 Task: Create a due date automation trigger when advanced on, on the tuesday after a card is due add basic without any labels at 11:00 AM.
Action: Mouse moved to (957, 74)
Screenshot: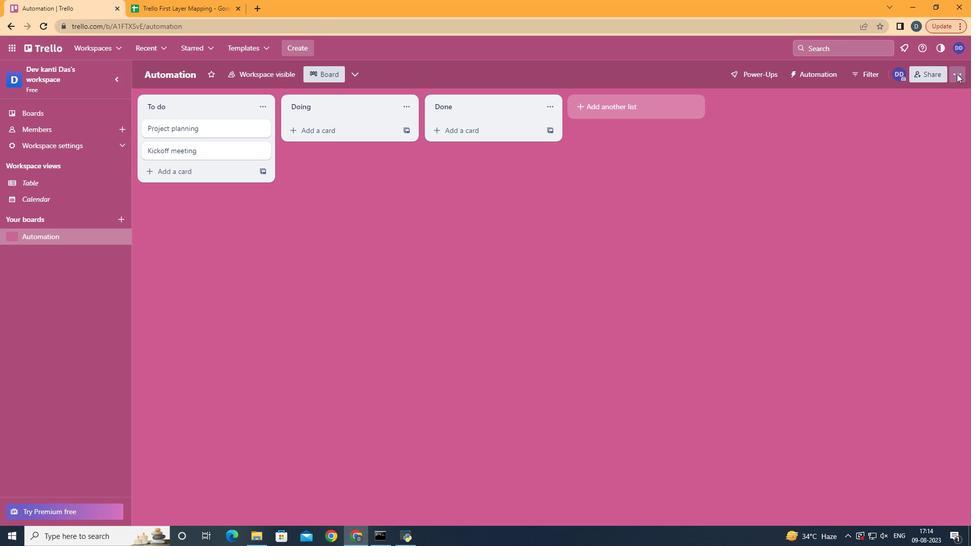 
Action: Mouse pressed left at (957, 74)
Screenshot: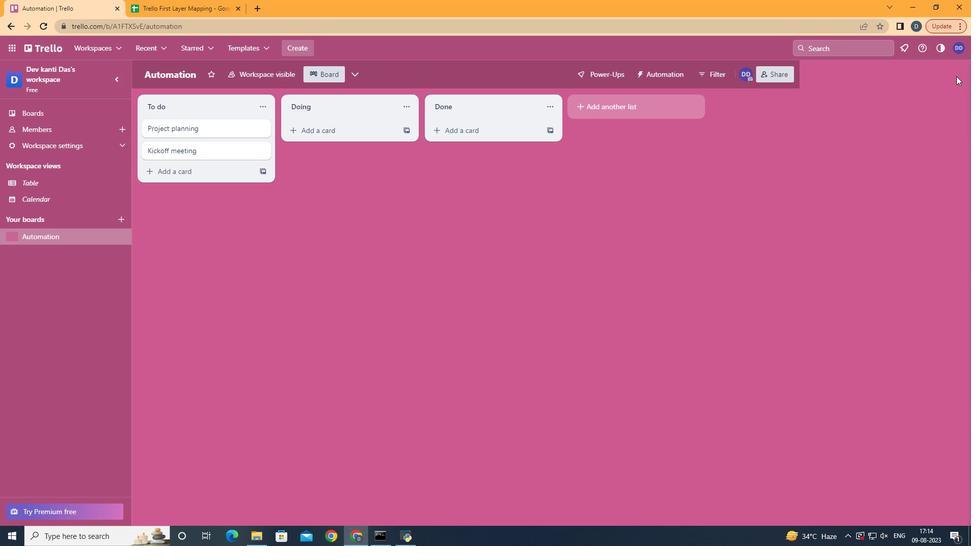 
Action: Mouse moved to (878, 227)
Screenshot: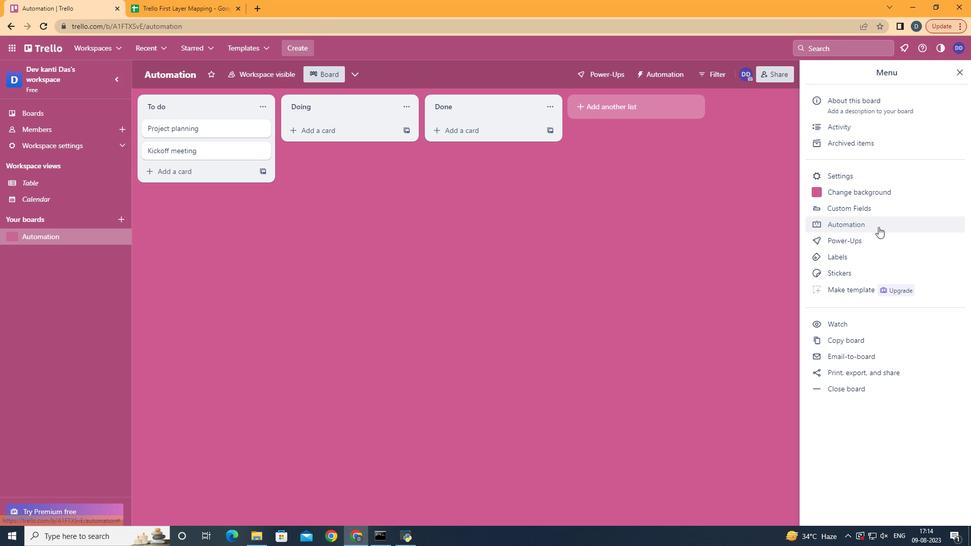 
Action: Mouse pressed left at (878, 227)
Screenshot: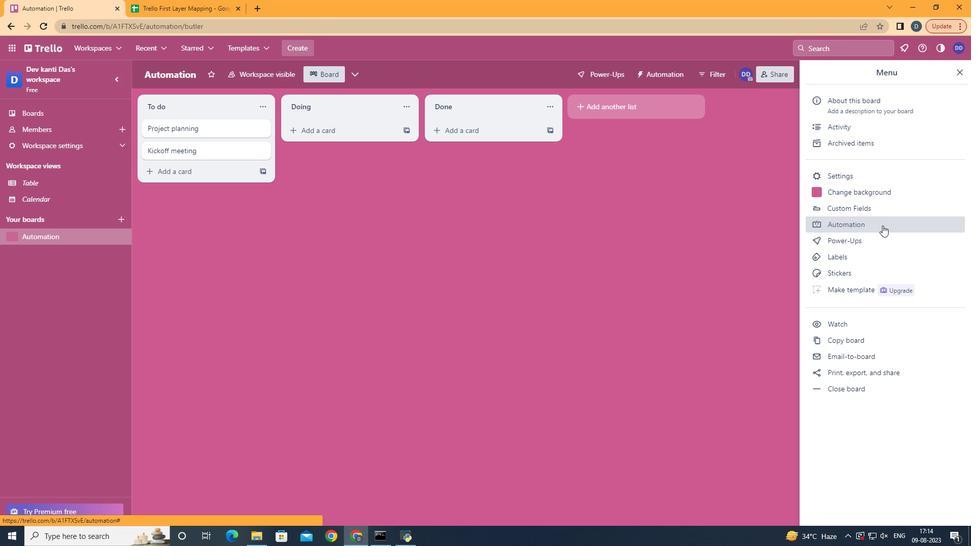 
Action: Mouse moved to (201, 199)
Screenshot: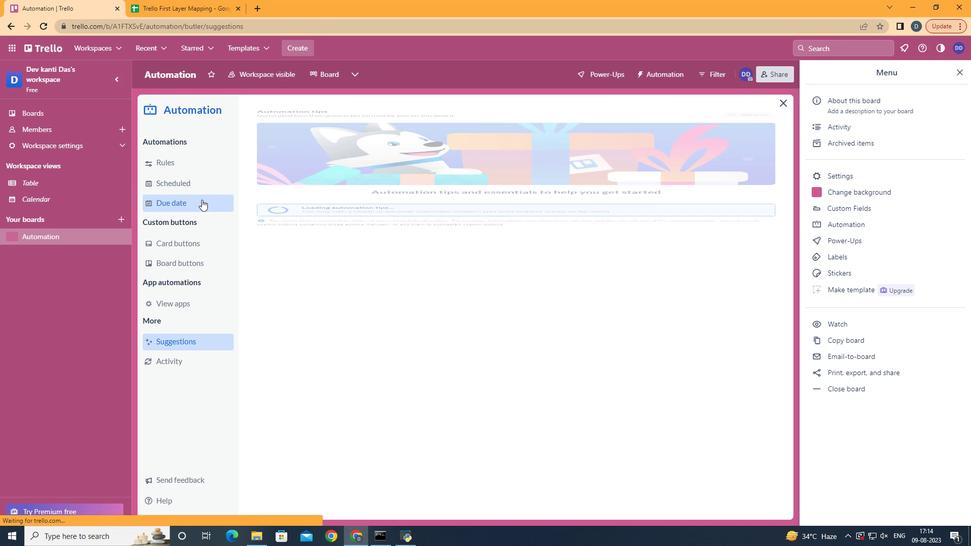 
Action: Mouse pressed left at (201, 199)
Screenshot: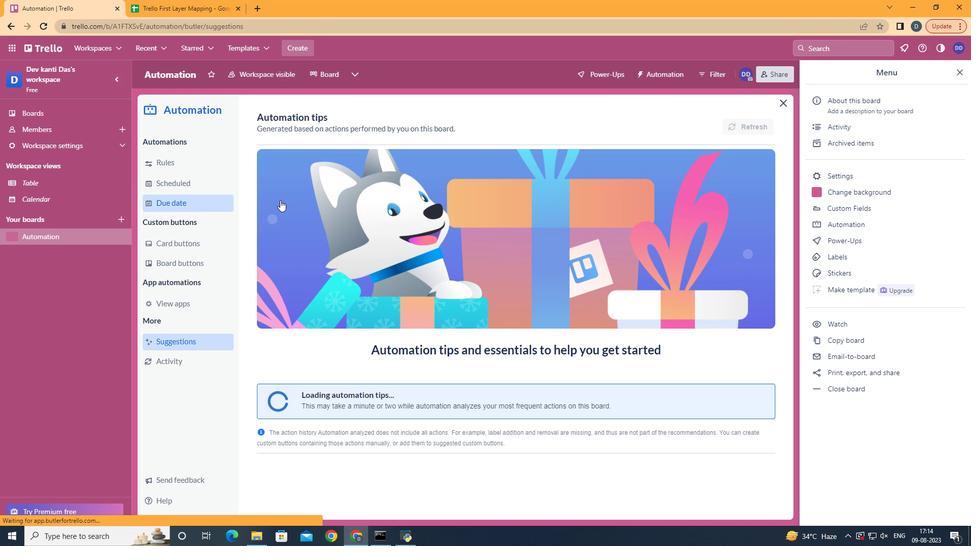 
Action: Mouse moved to (708, 121)
Screenshot: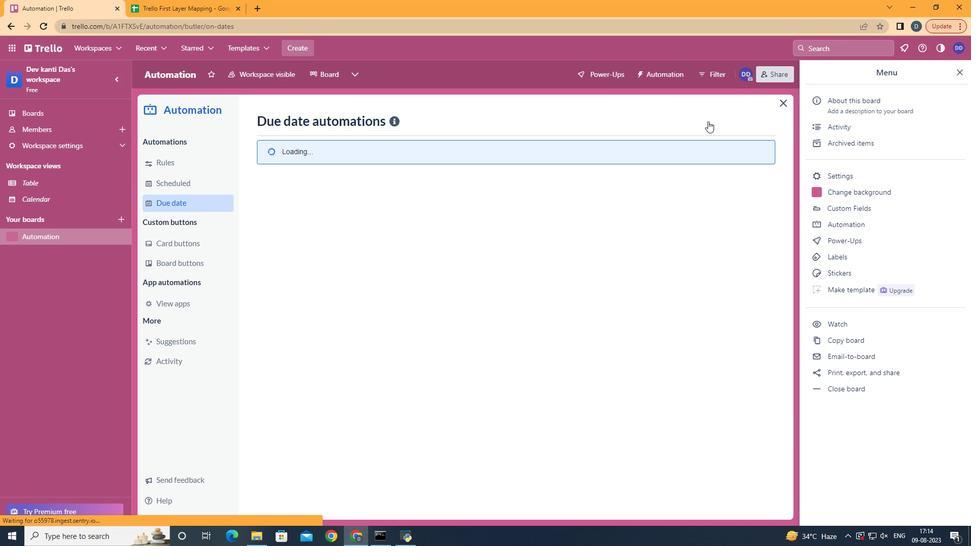 
Action: Mouse pressed left at (708, 121)
Screenshot: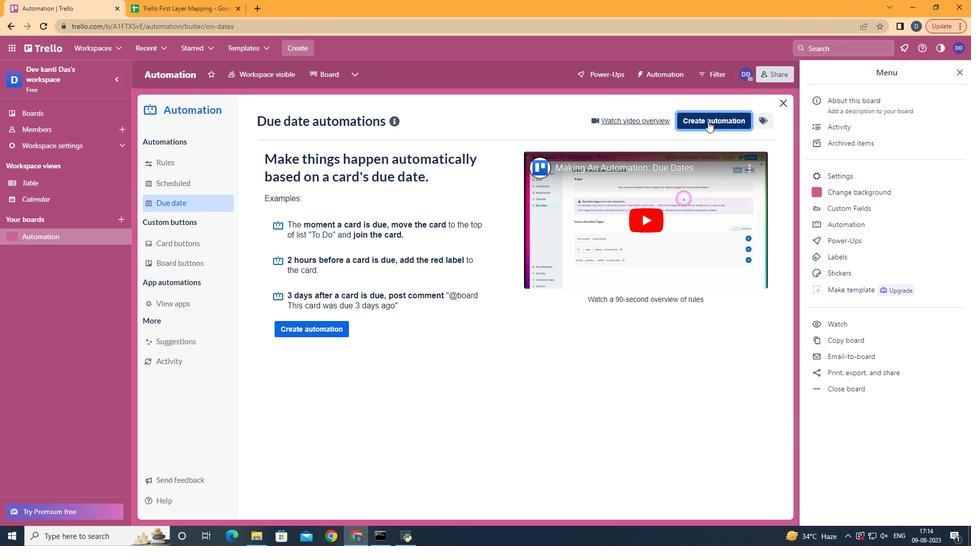 
Action: Mouse moved to (524, 221)
Screenshot: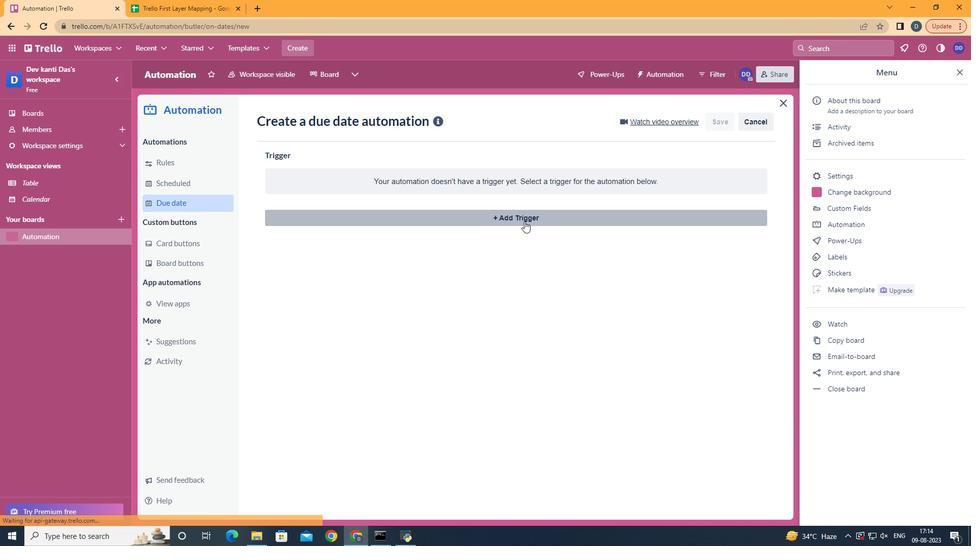 
Action: Mouse pressed left at (524, 221)
Screenshot: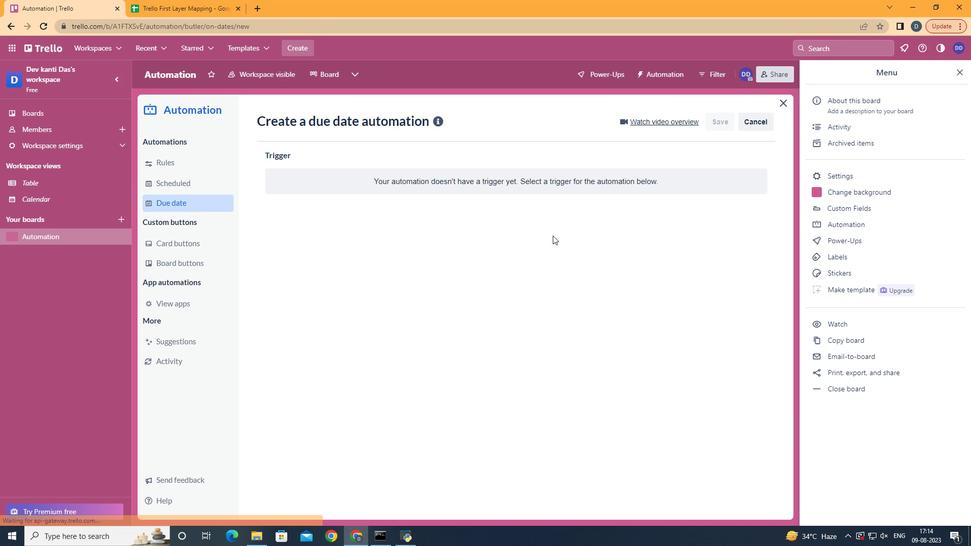 
Action: Mouse moved to (315, 285)
Screenshot: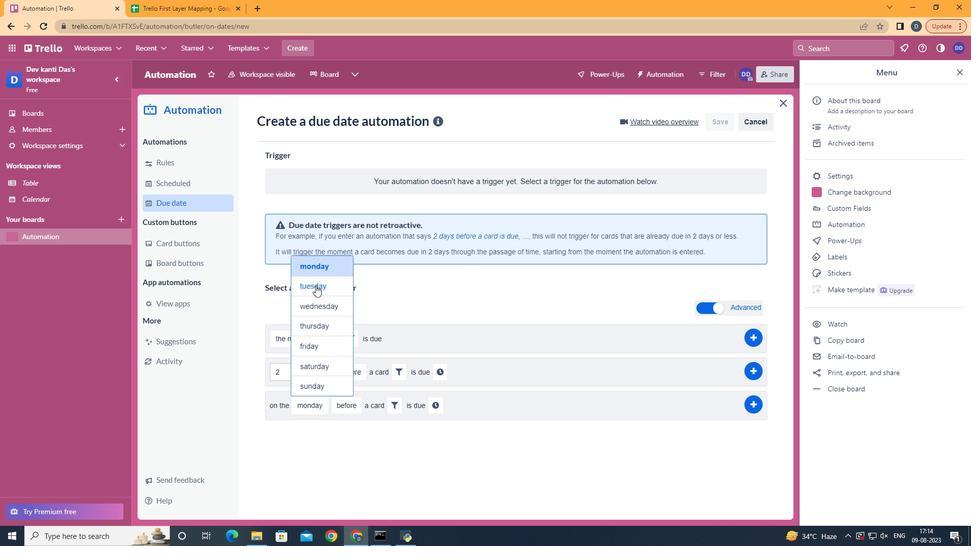 
Action: Mouse pressed left at (315, 285)
Screenshot: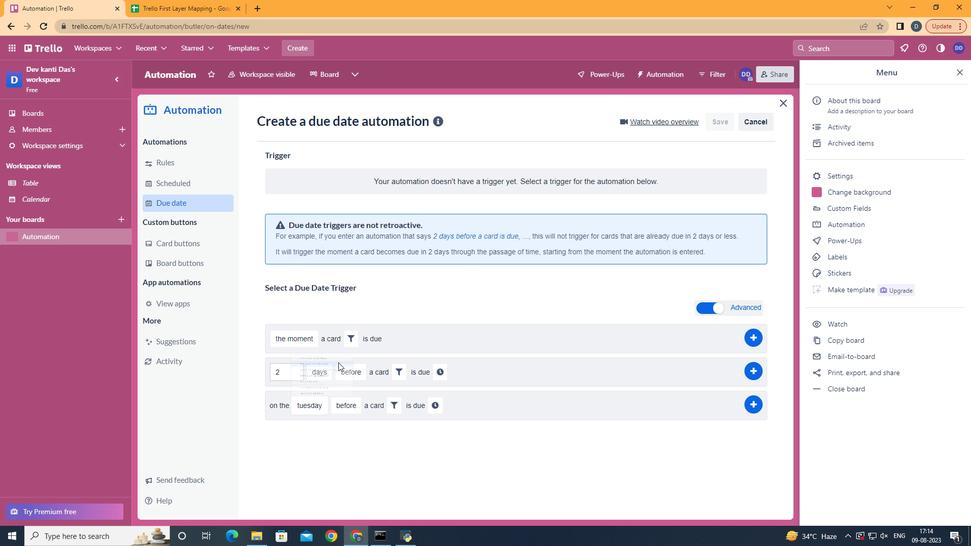 
Action: Mouse moved to (350, 442)
Screenshot: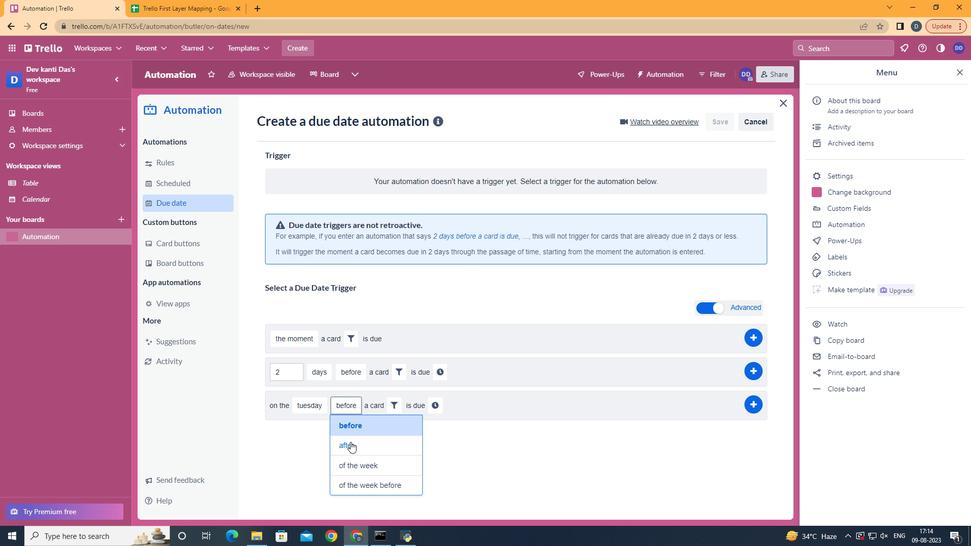 
Action: Mouse pressed left at (350, 442)
Screenshot: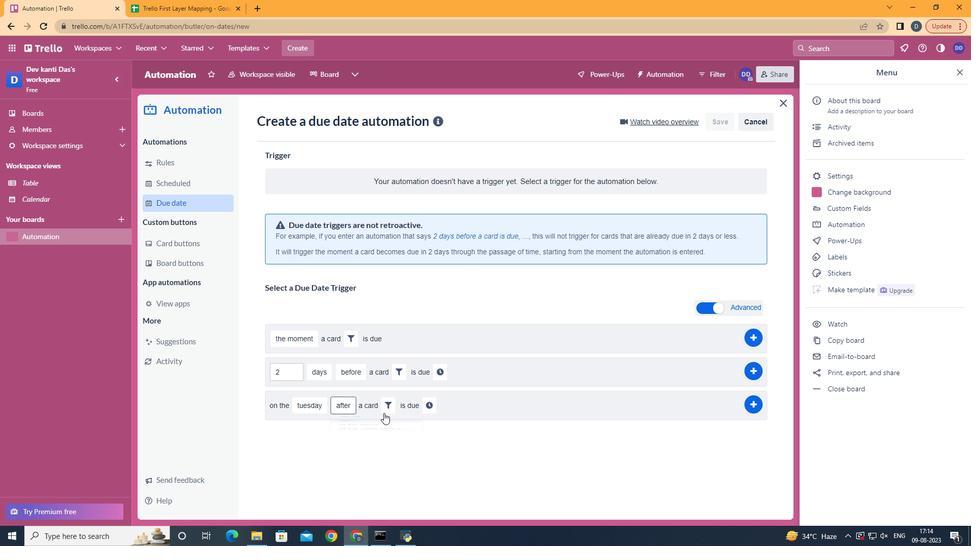 
Action: Mouse moved to (395, 401)
Screenshot: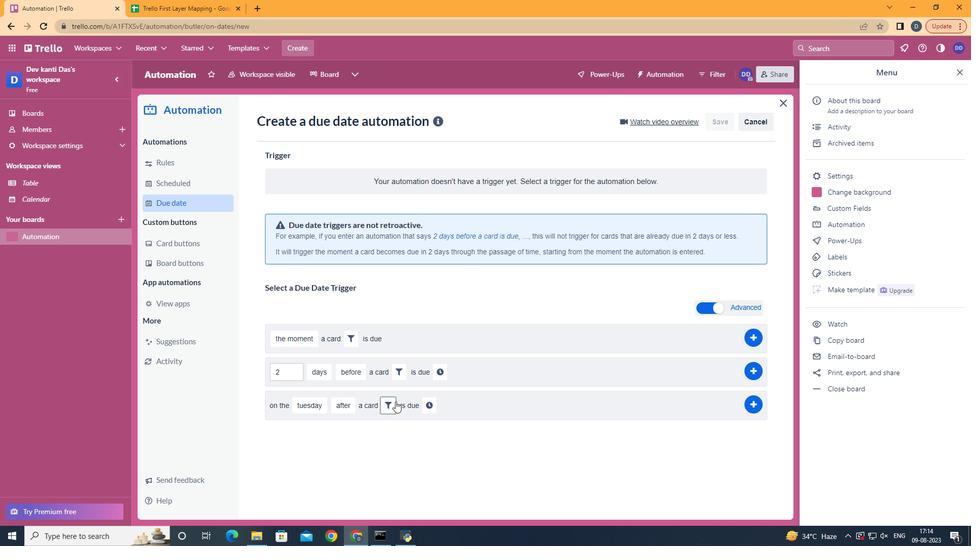 
Action: Mouse pressed left at (395, 401)
Screenshot: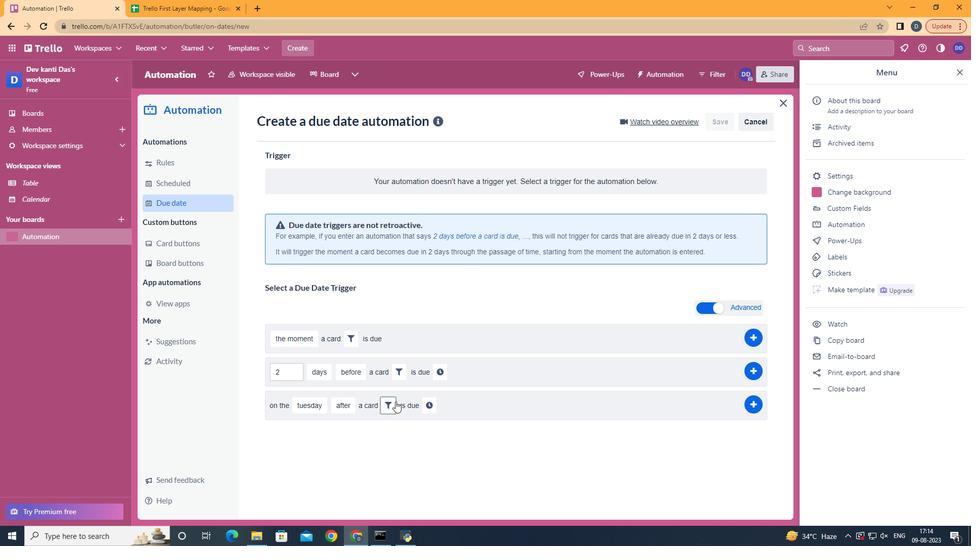 
Action: Mouse moved to (418, 460)
Screenshot: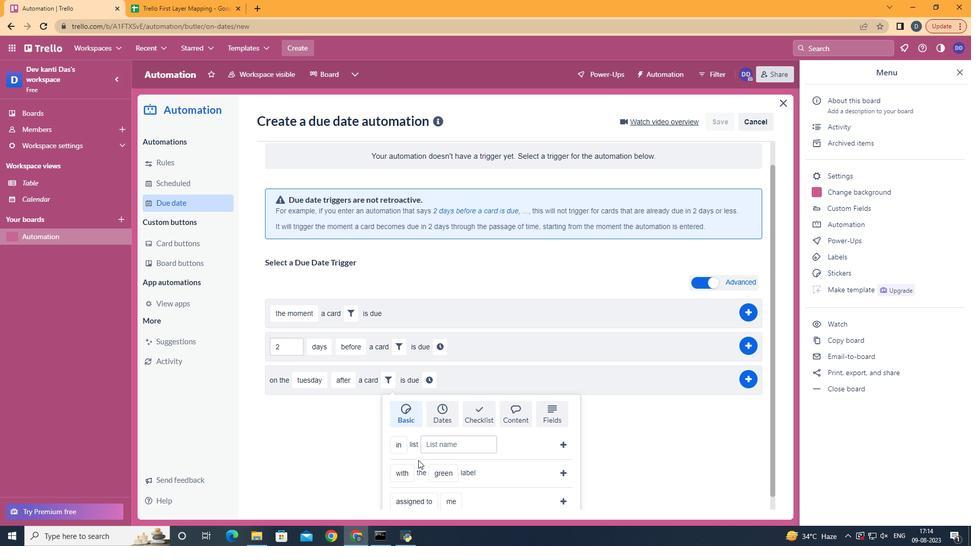 
Action: Mouse scrolled (418, 459) with delta (0, 0)
Screenshot: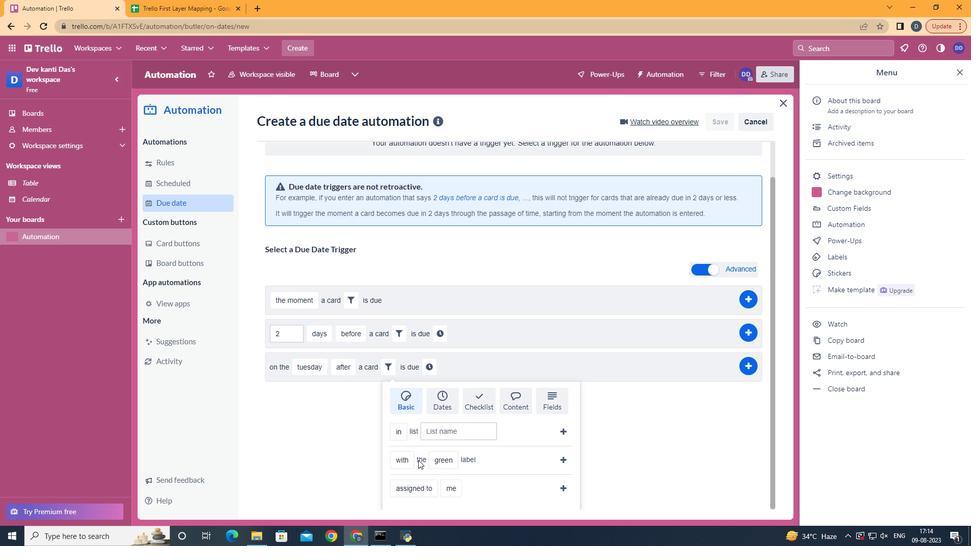 
Action: Mouse scrolled (418, 459) with delta (0, 0)
Screenshot: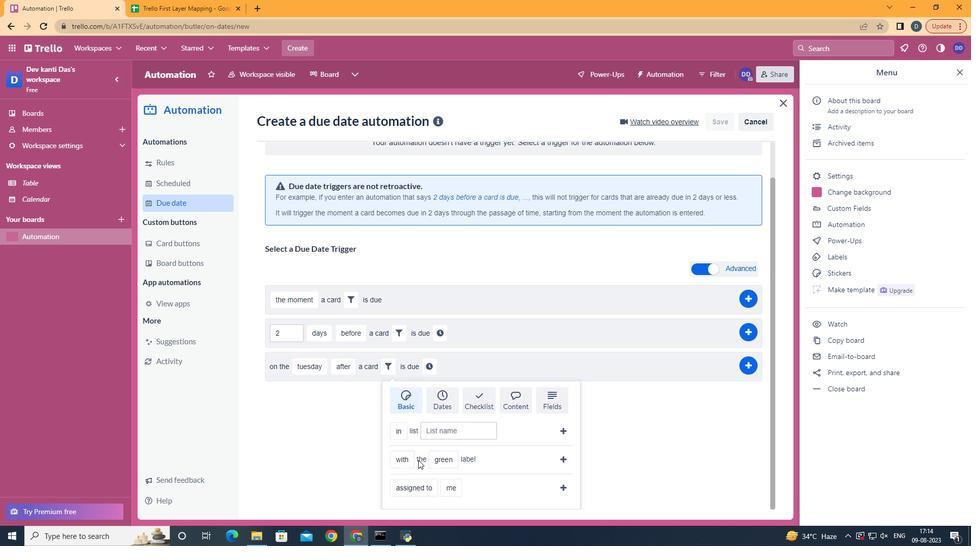 
Action: Mouse scrolled (418, 459) with delta (0, 0)
Screenshot: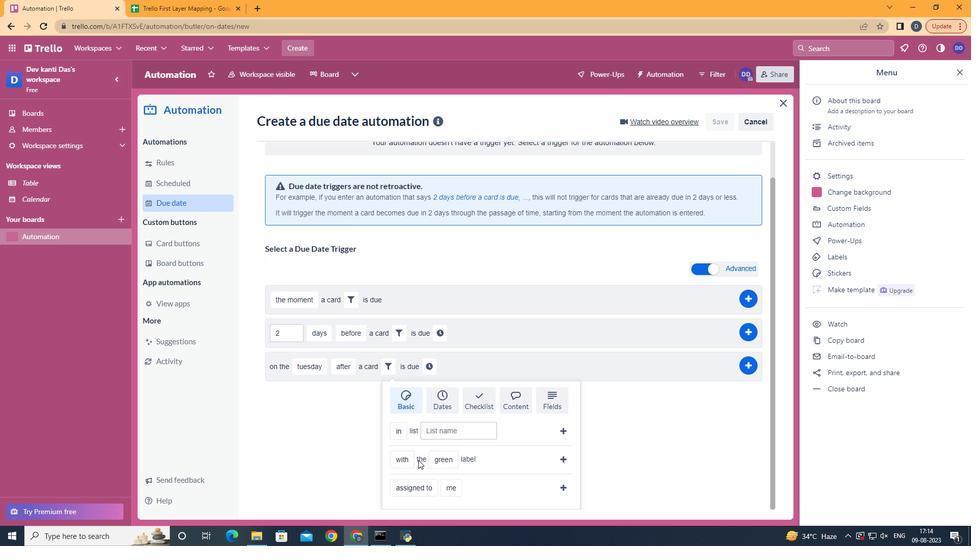 
Action: Mouse moved to (417, 446)
Screenshot: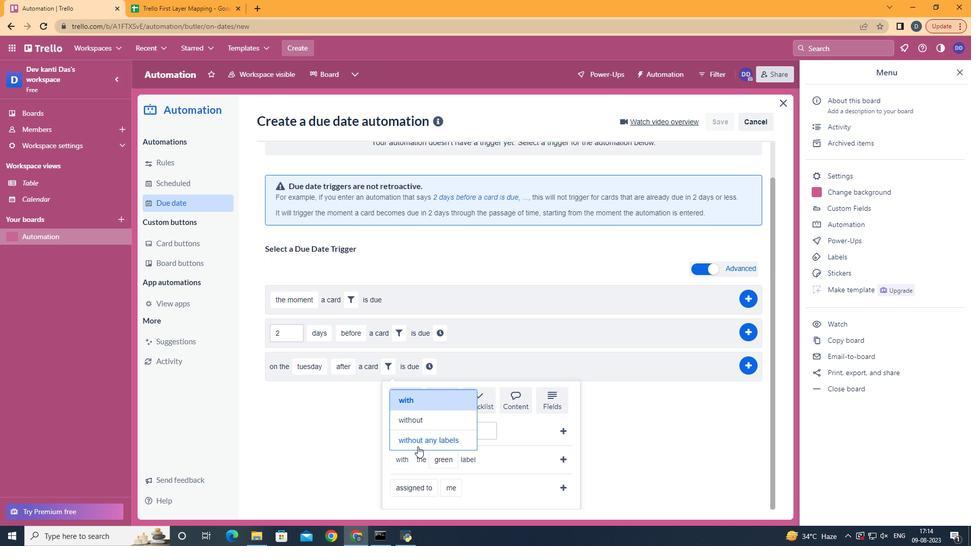 
Action: Mouse pressed left at (417, 446)
Screenshot: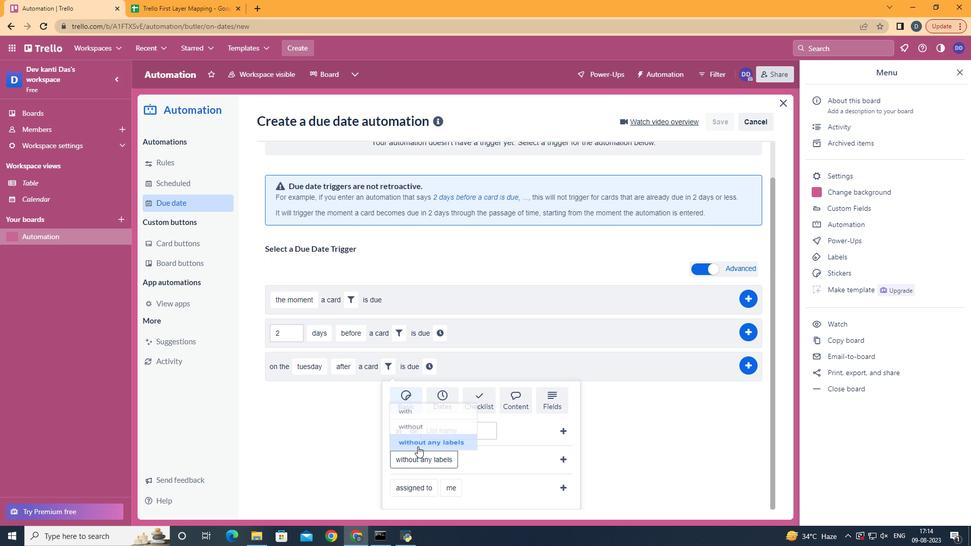
Action: Mouse moved to (565, 458)
Screenshot: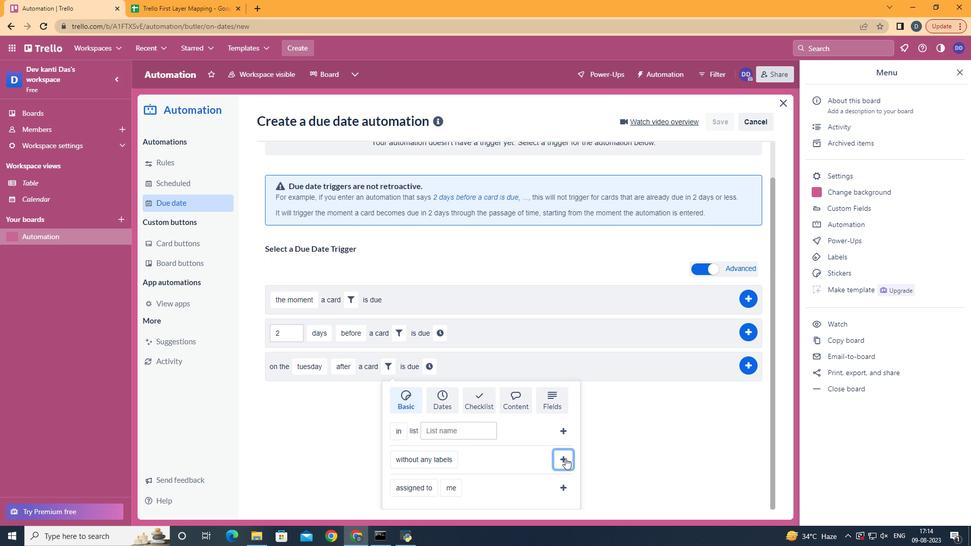 
Action: Mouse pressed left at (565, 458)
Screenshot: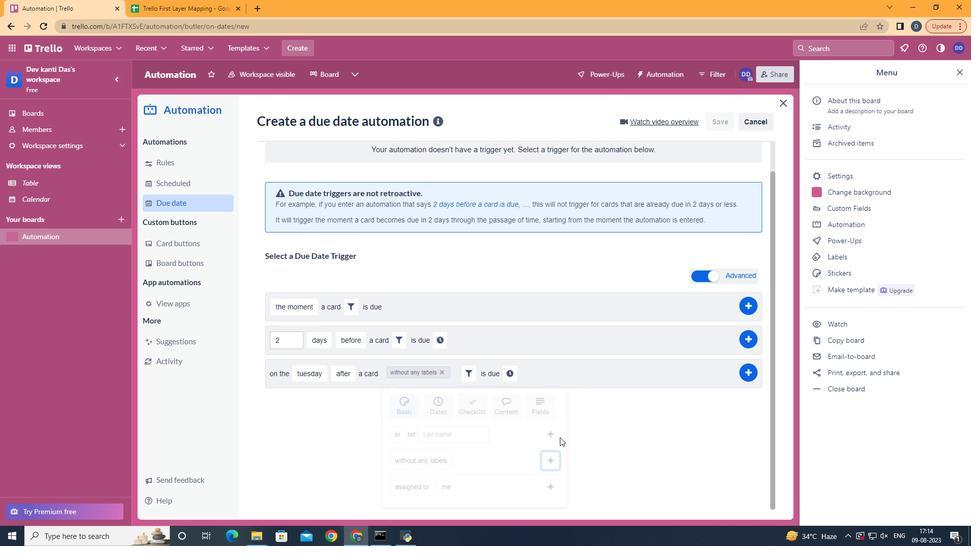 
Action: Mouse moved to (513, 407)
Screenshot: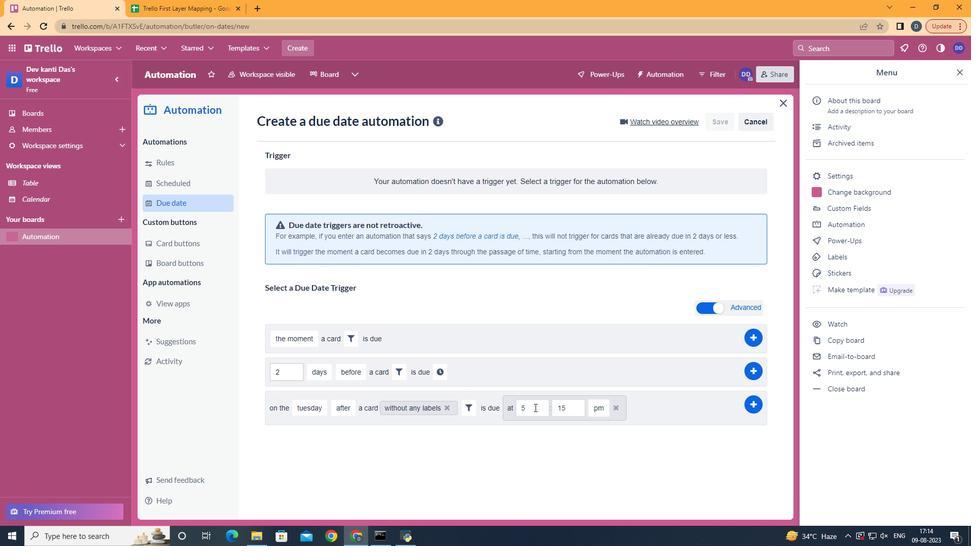 
Action: Mouse pressed left at (513, 407)
Screenshot: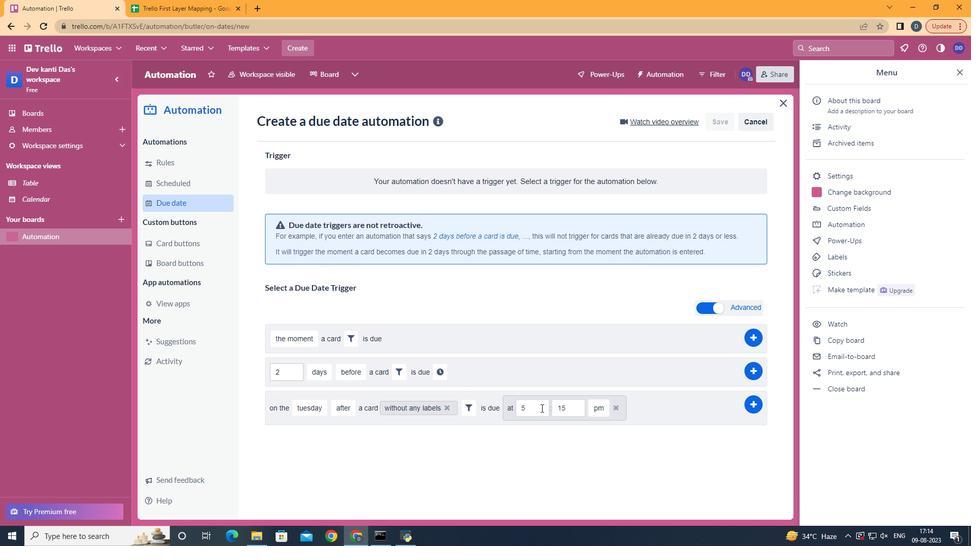 
Action: Mouse moved to (541, 408)
Screenshot: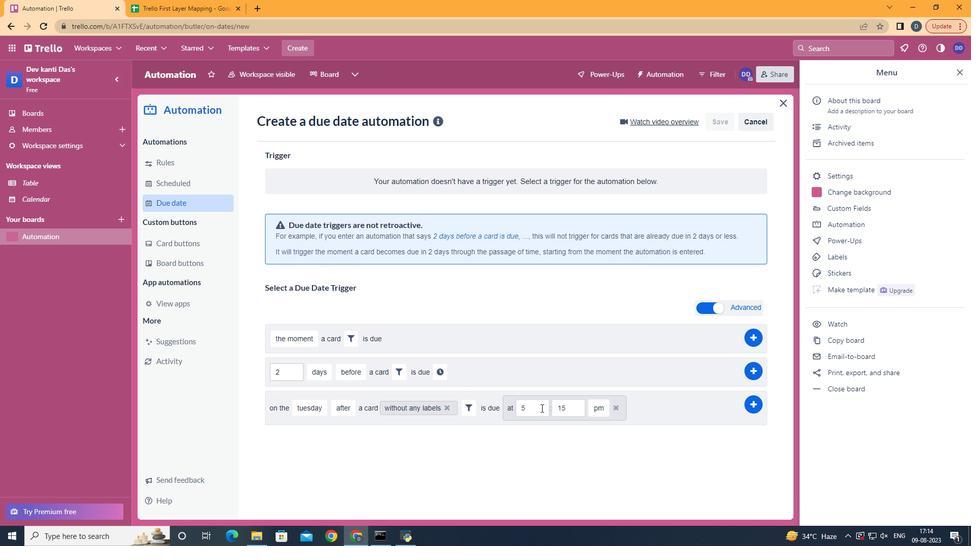 
Action: Mouse pressed left at (541, 408)
Screenshot: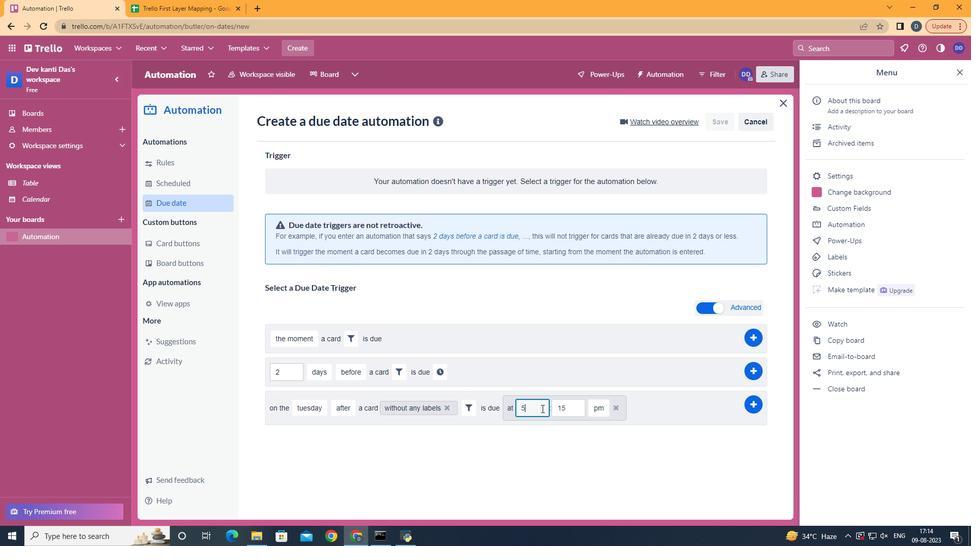 
Action: Mouse moved to (563, 400)
Screenshot: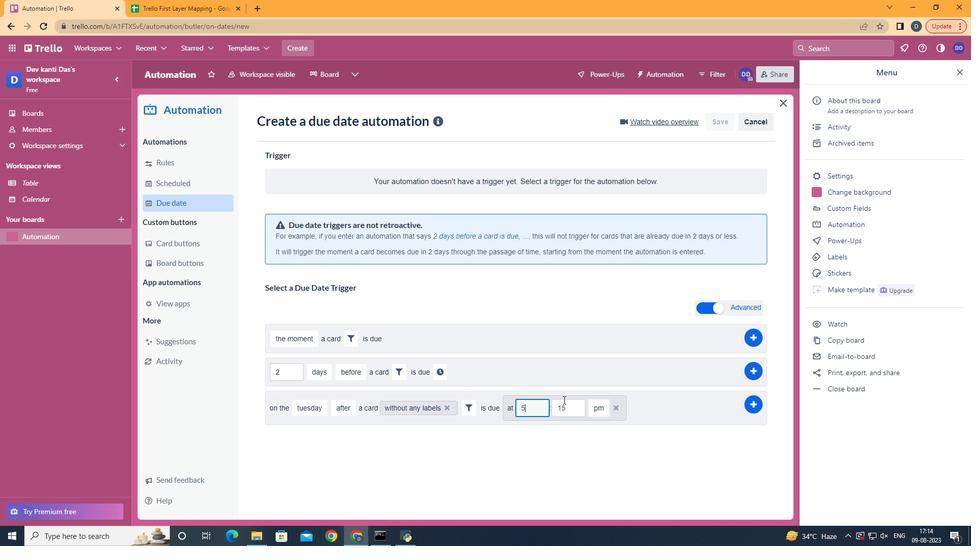
Action: Key pressed <Key.backspace>11
Screenshot: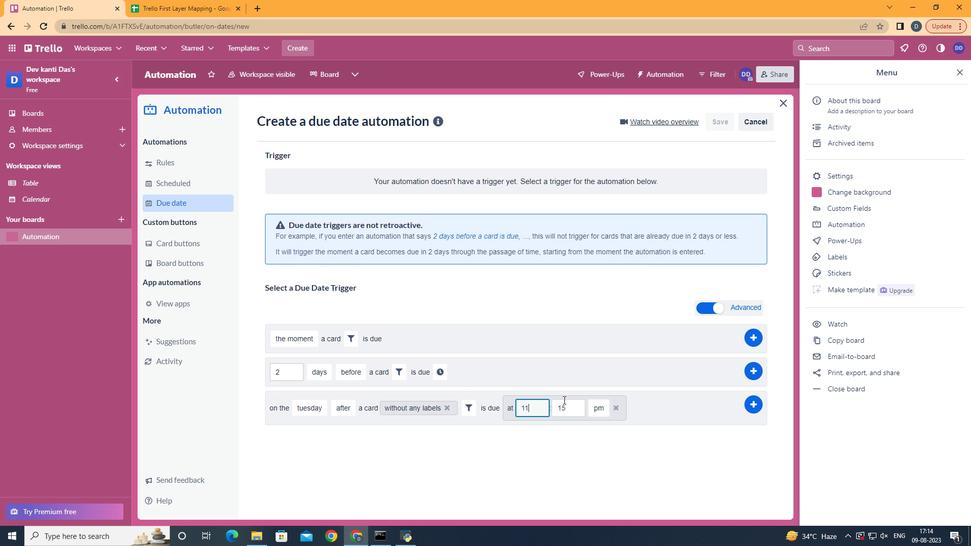 
Action: Mouse moved to (575, 403)
Screenshot: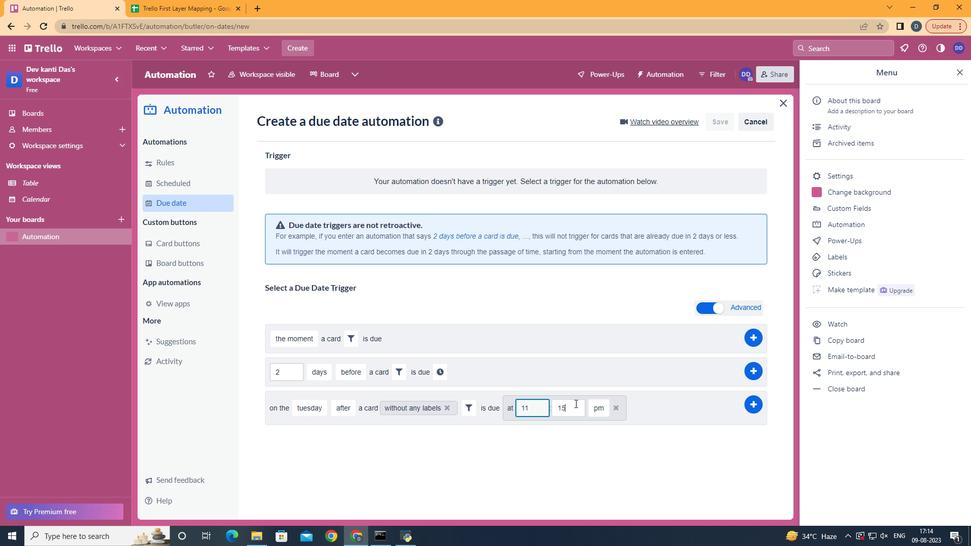 
Action: Mouse pressed left at (575, 403)
Screenshot: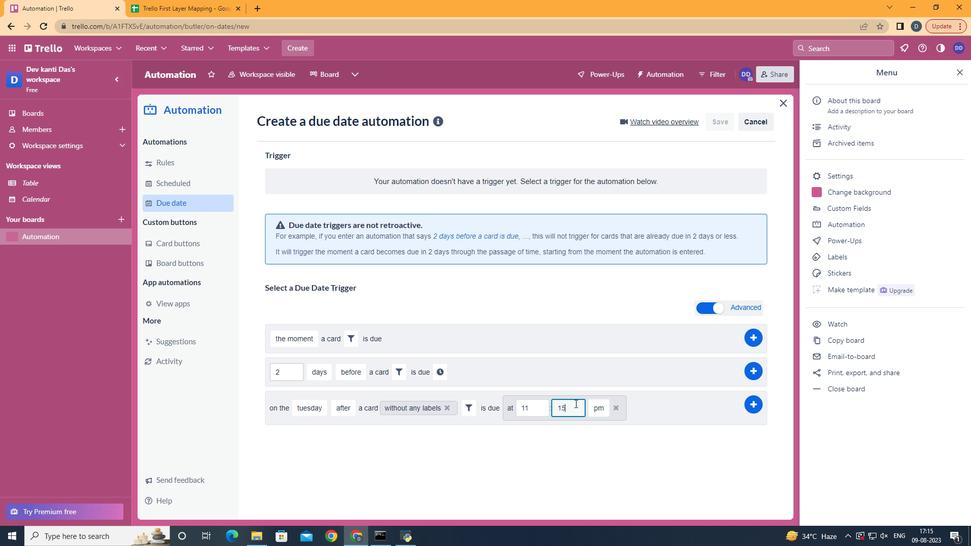 
Action: Key pressed <Key.backspace><Key.backspace>00
Screenshot: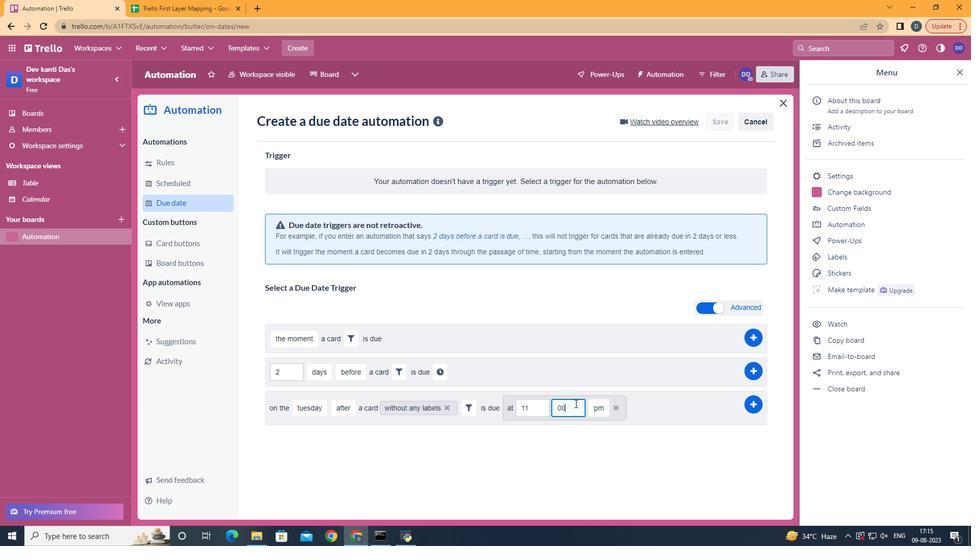 
Action: Mouse moved to (602, 420)
Screenshot: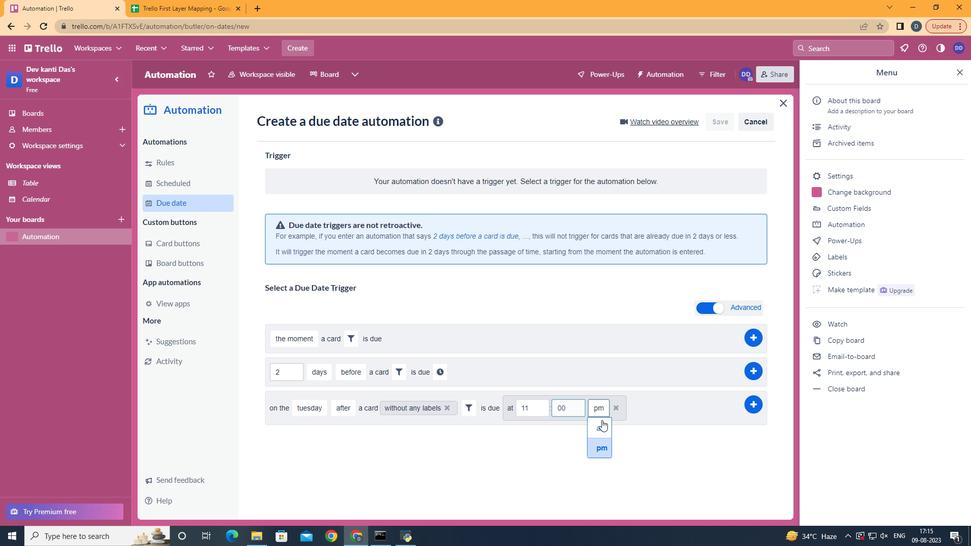 
Action: Mouse pressed left at (602, 420)
Screenshot: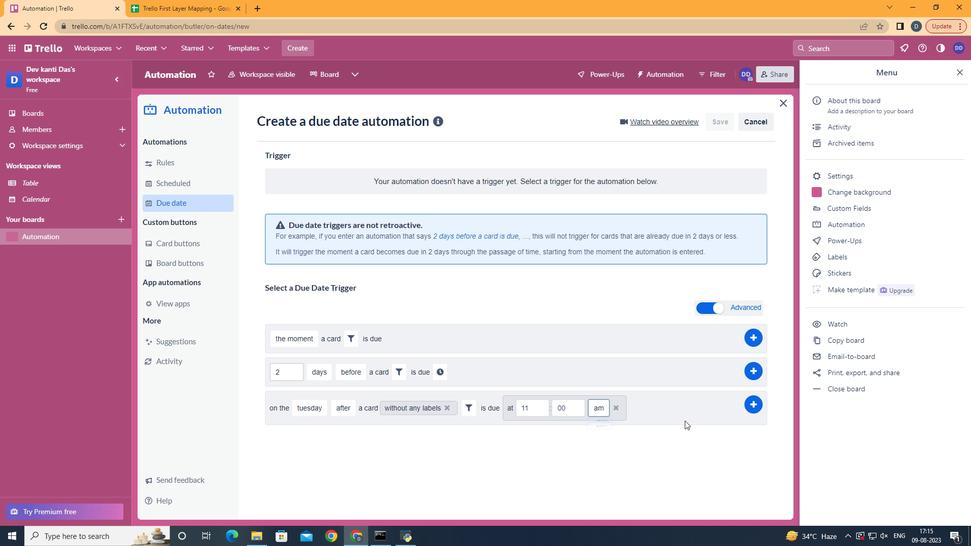 
Action: Mouse moved to (753, 410)
Screenshot: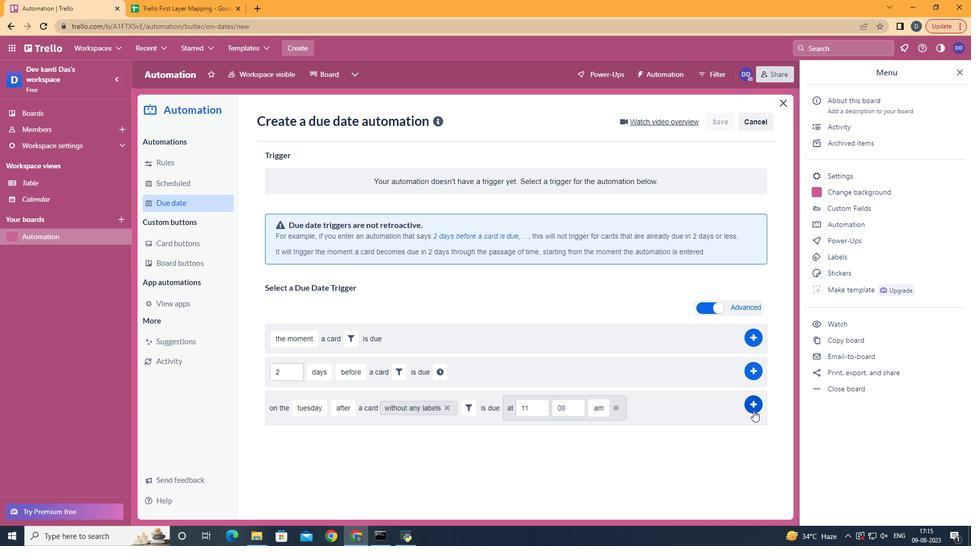 
Action: Mouse pressed left at (753, 410)
Screenshot: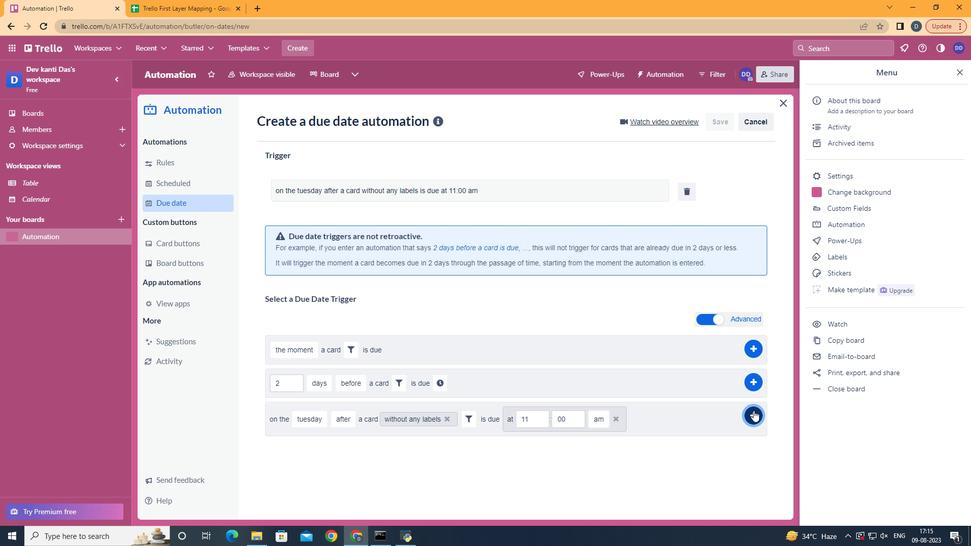 
Action: Mouse moved to (519, 194)
Screenshot: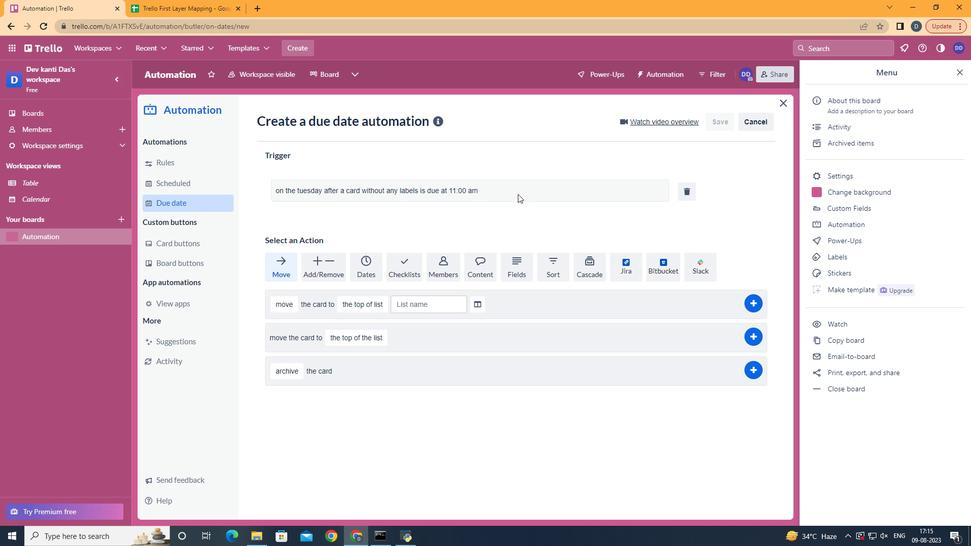 
